 Task: Change the verbosity to "Info" in file logger settings.
Action: Mouse moved to (97, 15)
Screenshot: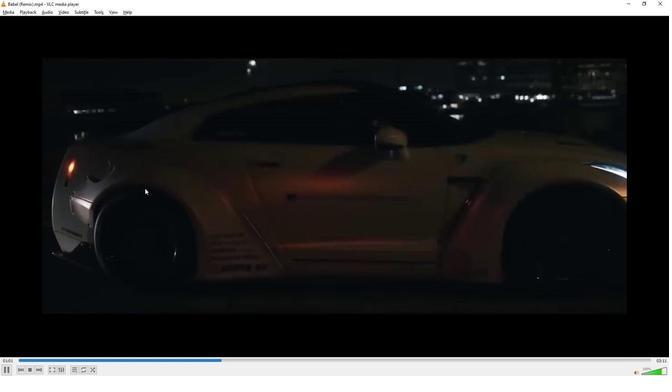 
Action: Mouse pressed left at (97, 15)
Screenshot: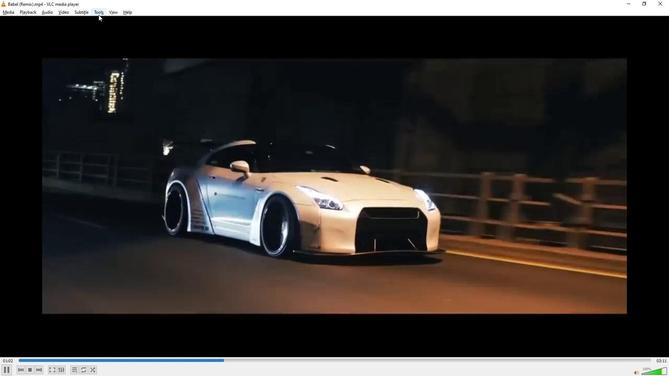 
Action: Mouse moved to (117, 95)
Screenshot: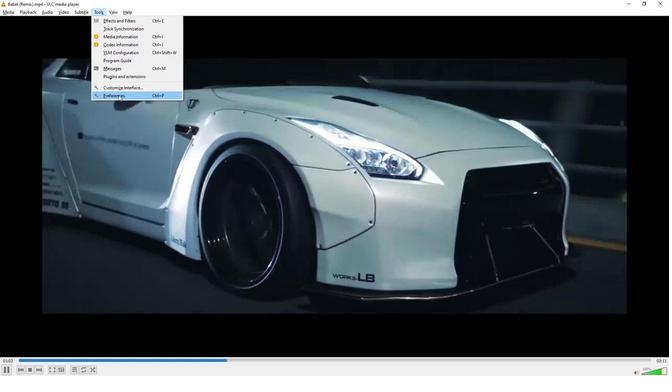 
Action: Mouse pressed left at (117, 95)
Screenshot: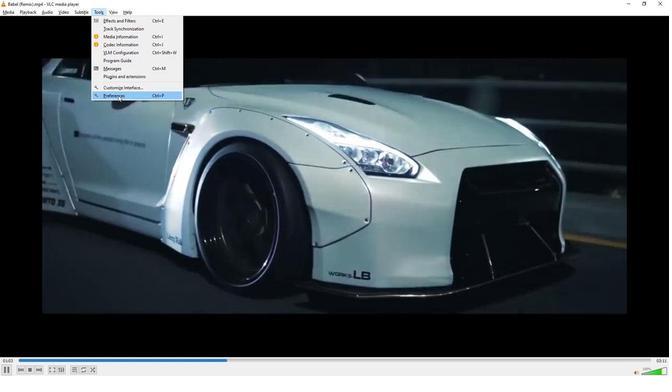 
Action: Mouse moved to (187, 292)
Screenshot: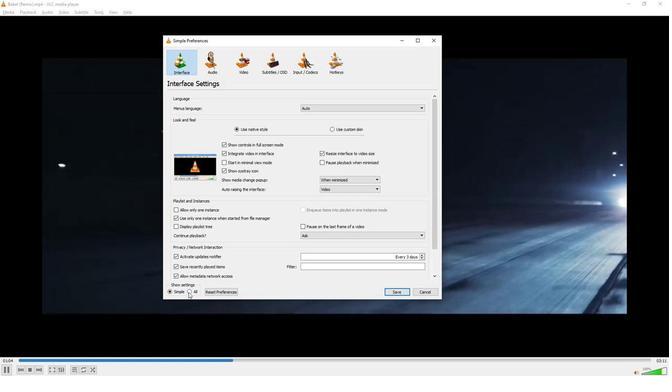 
Action: Mouse pressed left at (187, 292)
Screenshot: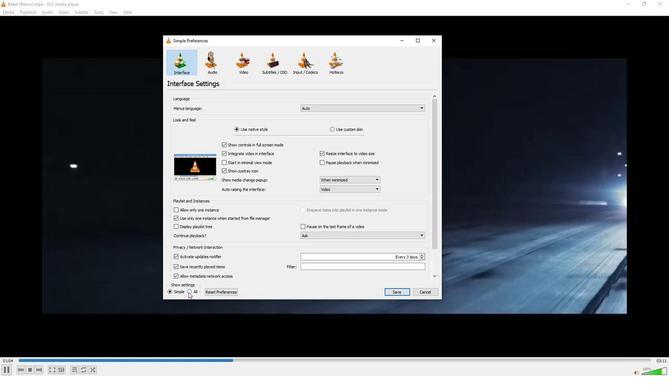
Action: Mouse moved to (187, 93)
Screenshot: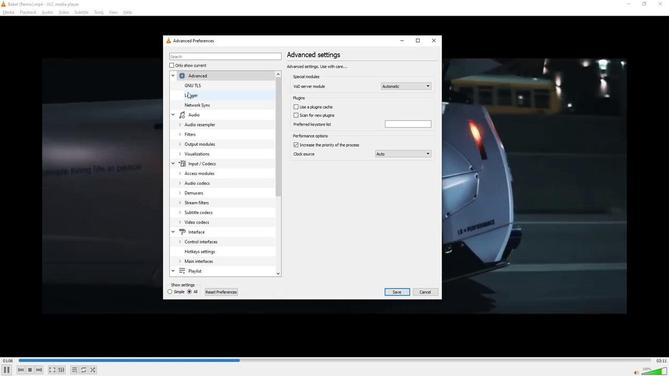 
Action: Mouse pressed left at (187, 93)
Screenshot: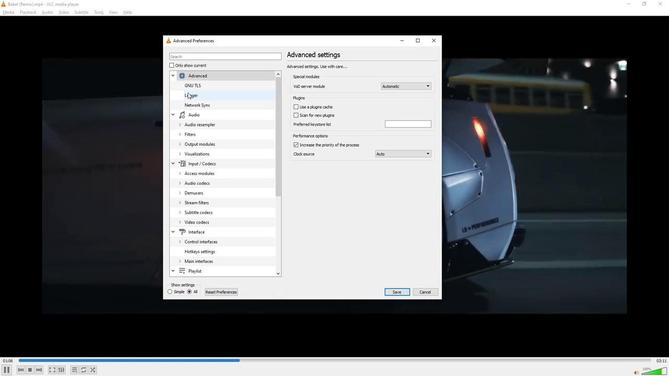 
Action: Mouse moved to (407, 105)
Screenshot: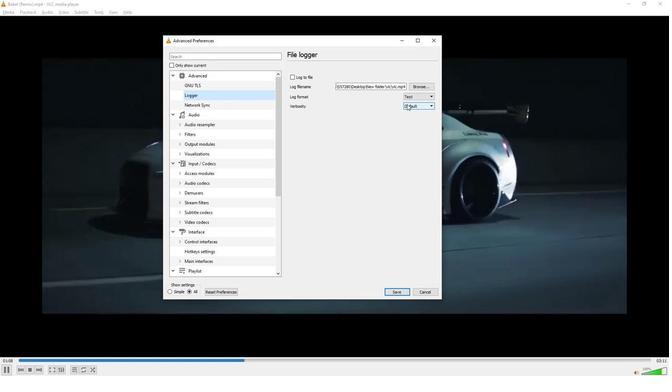 
Action: Mouse pressed left at (407, 105)
Screenshot: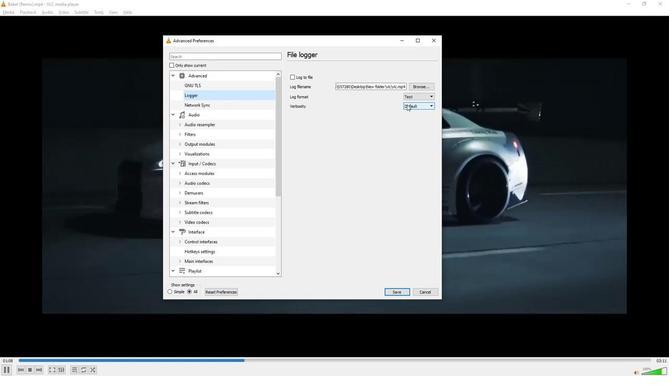 
Action: Mouse moved to (410, 116)
Screenshot: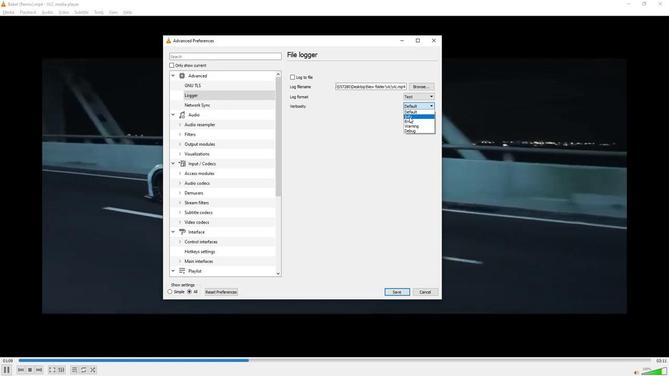 
Action: Mouse pressed left at (410, 116)
Screenshot: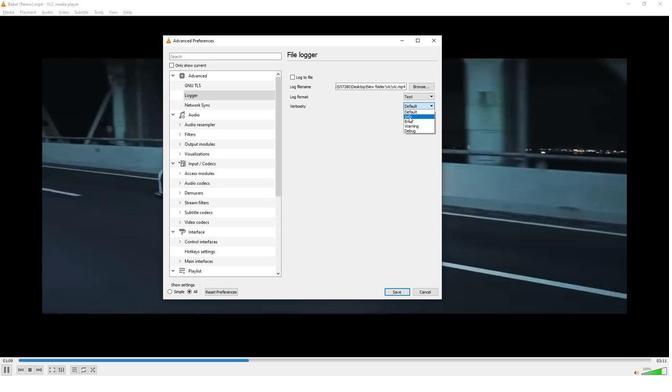 
Action: Mouse moved to (369, 194)
Screenshot: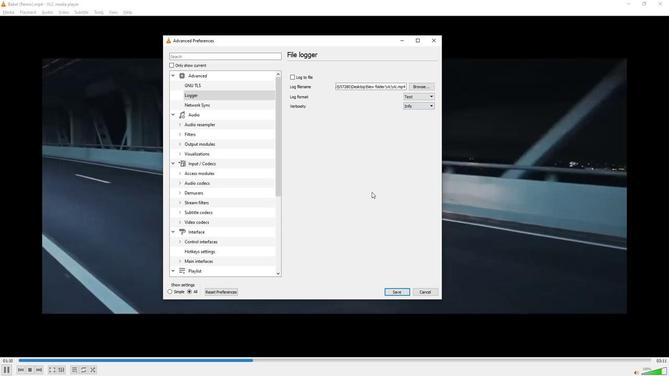 
